 Task: Create New Vendor with Vendor Name: El Taco Tote, Billing Address Line1: 7624 Littleton St., Billing Address Line2: Miami Gardens, Billing Address Line3: TX 77905
Action: Mouse moved to (203, 43)
Screenshot: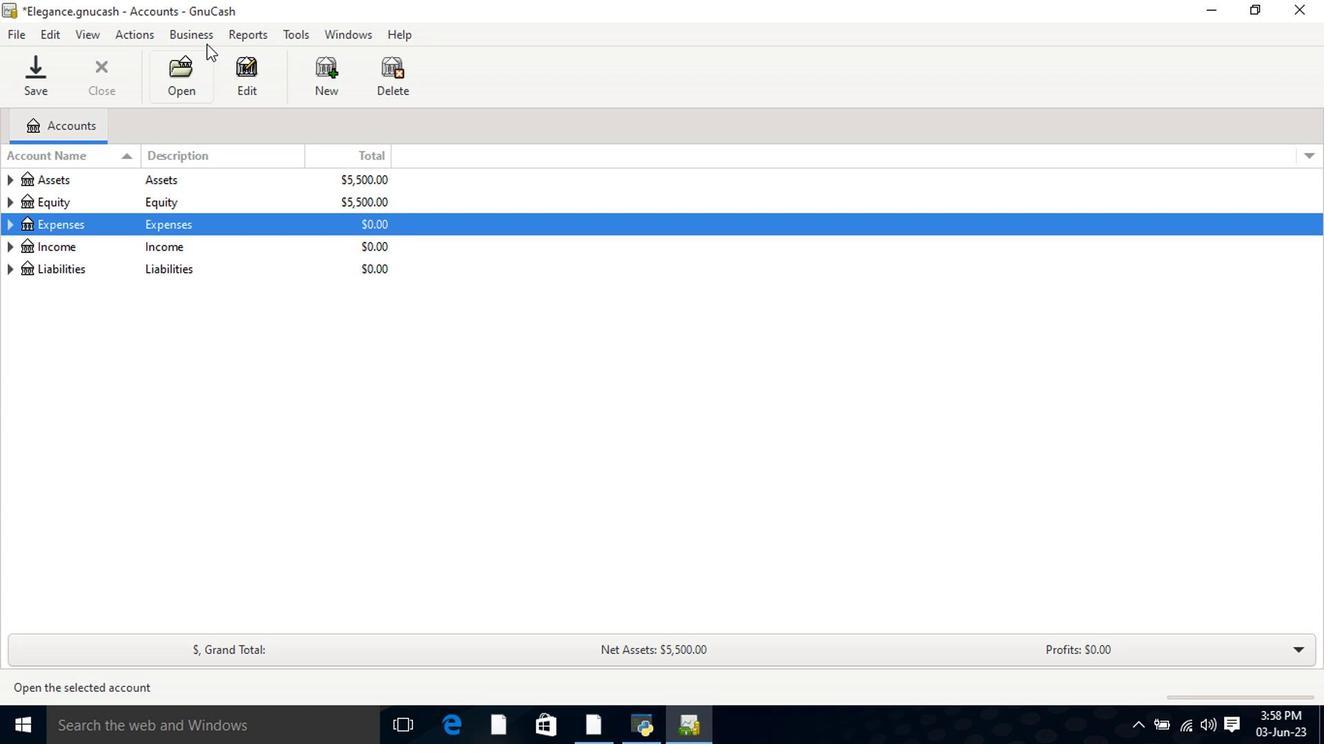 
Action: Mouse pressed left at (203, 43)
Screenshot: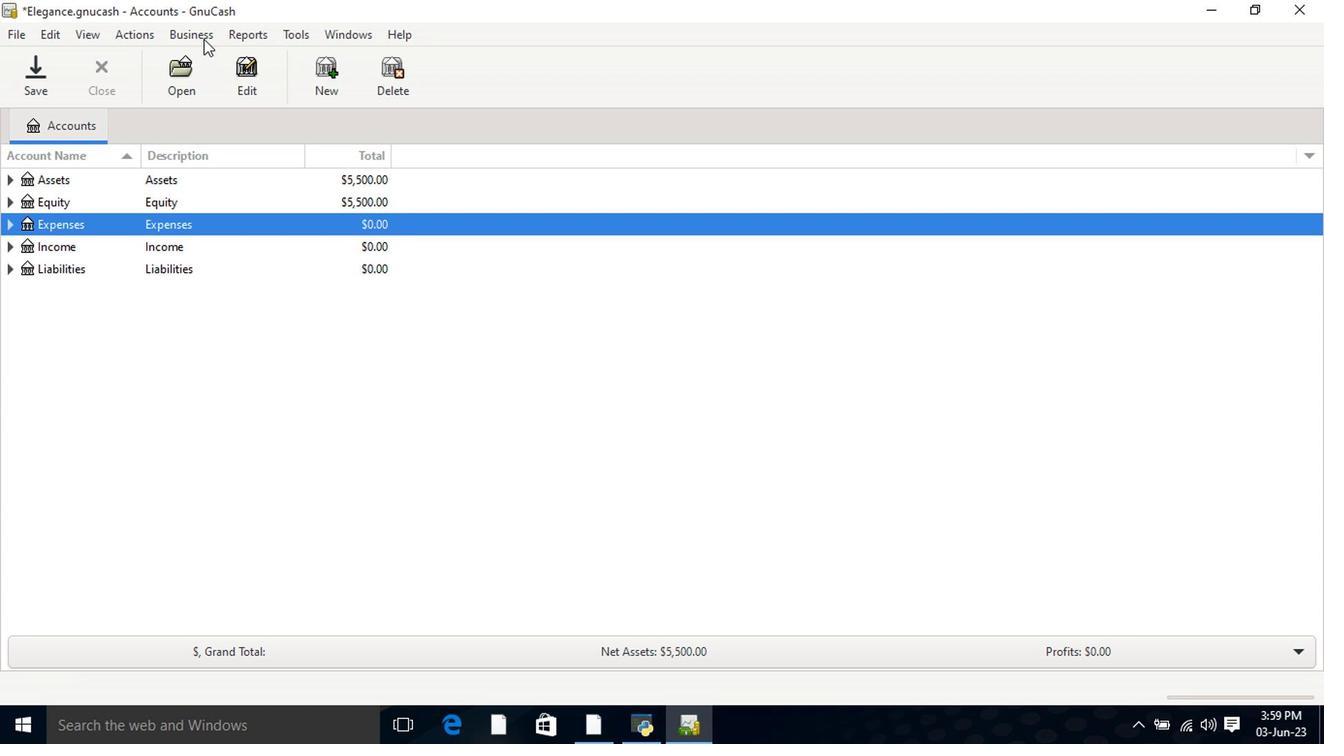 
Action: Mouse moved to (214, 86)
Screenshot: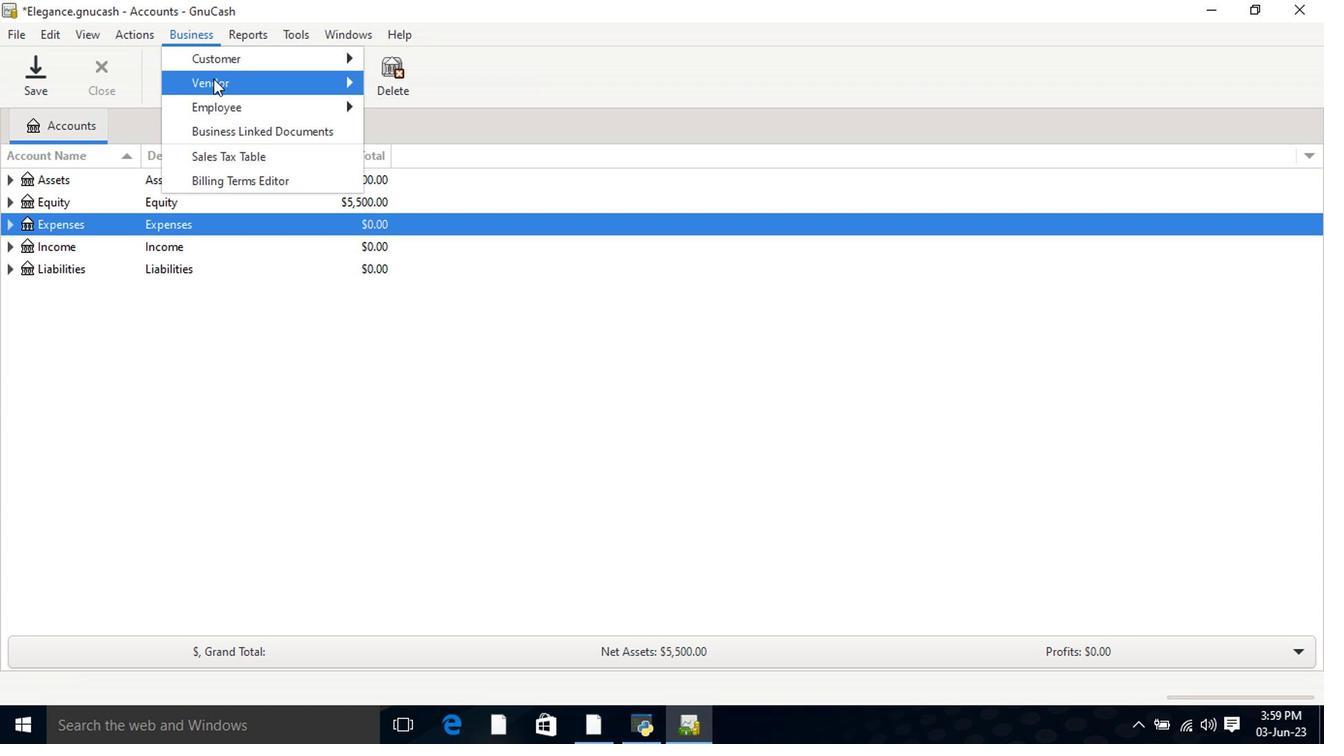 
Action: Mouse pressed left at (214, 86)
Screenshot: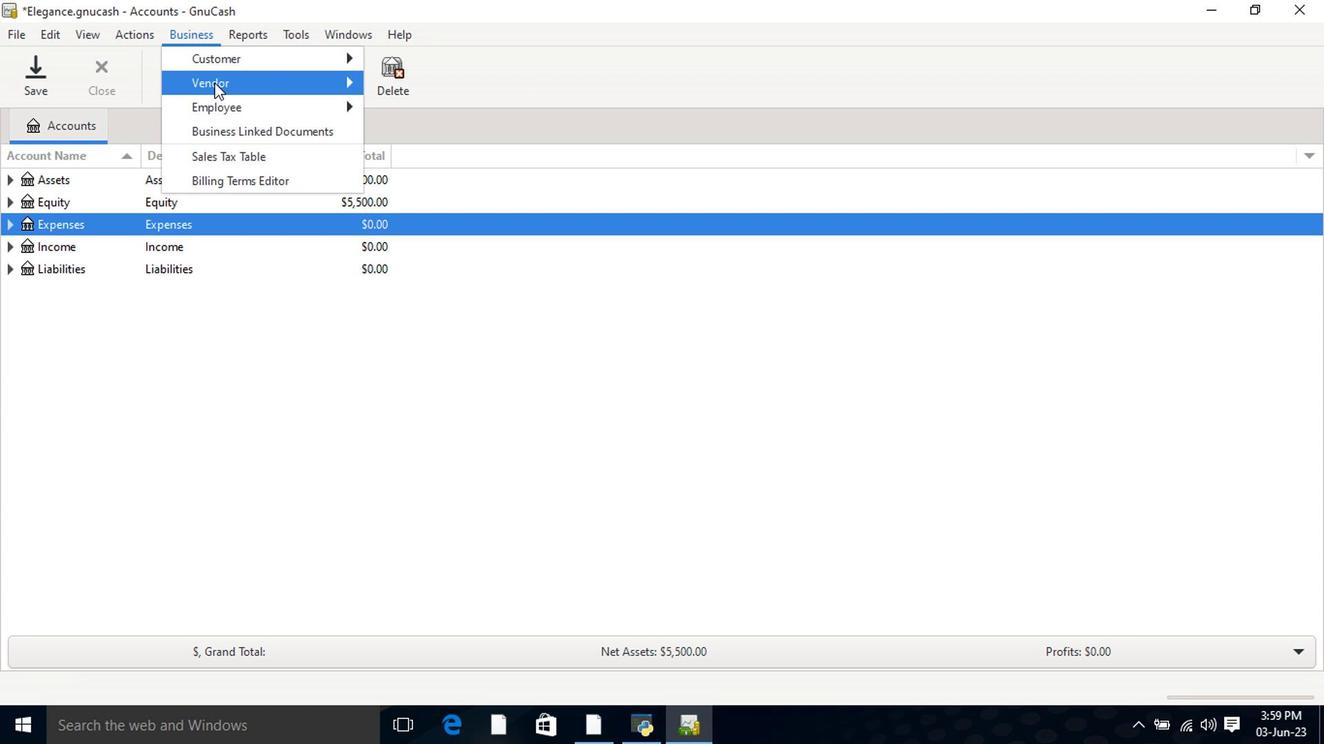
Action: Mouse moved to (412, 118)
Screenshot: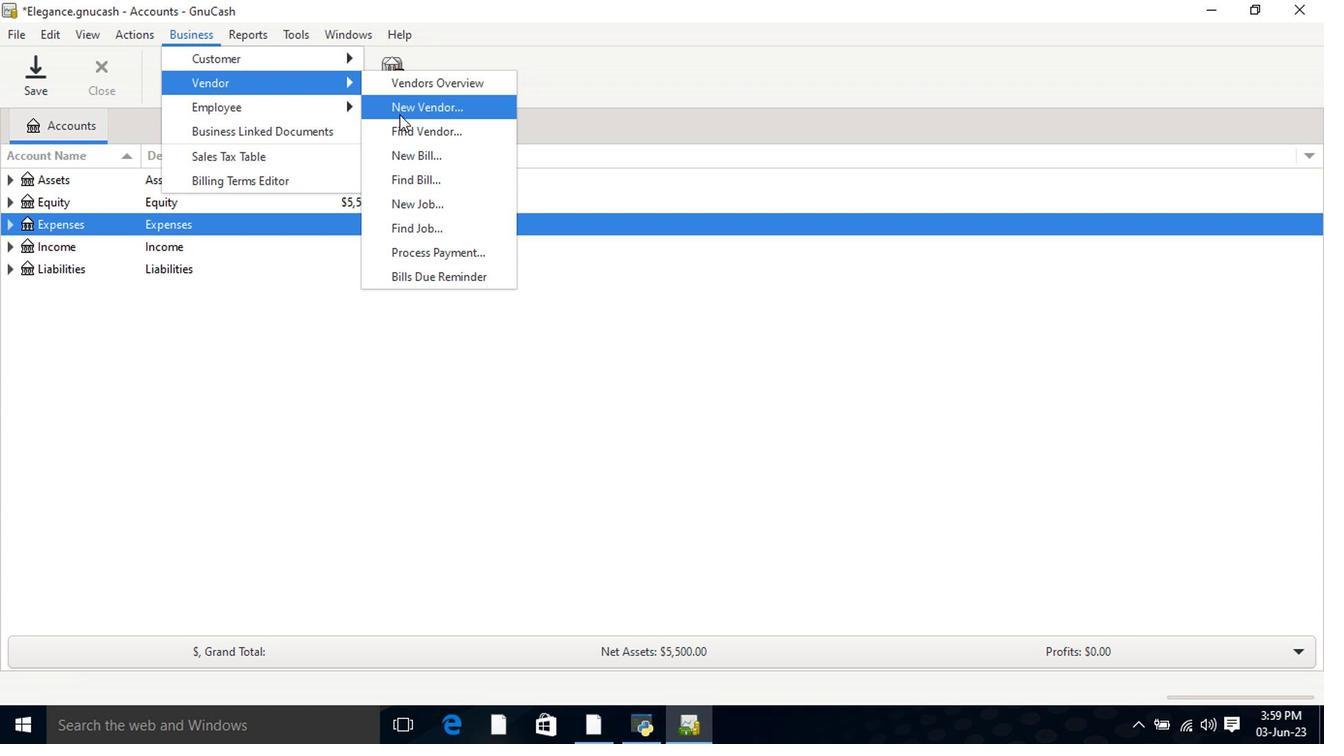 
Action: Mouse pressed left at (412, 118)
Screenshot: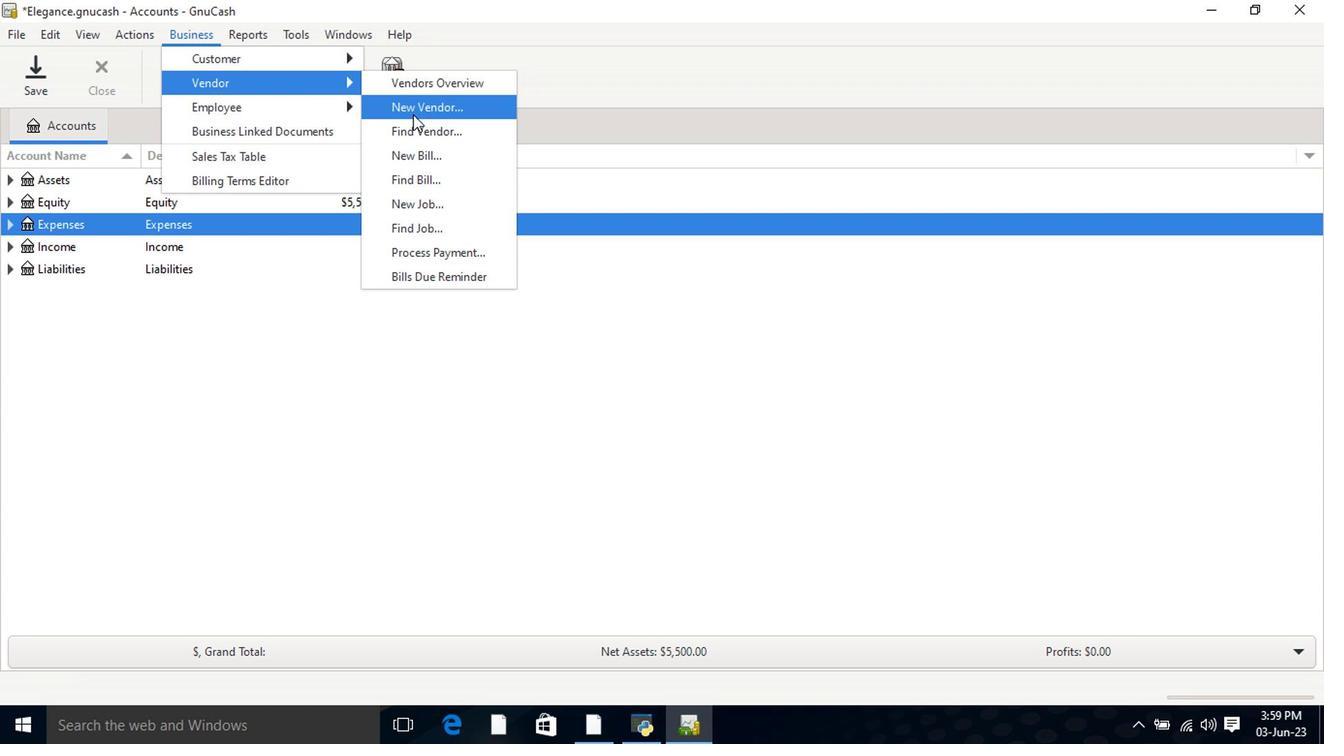
Action: Mouse moved to (709, 226)
Screenshot: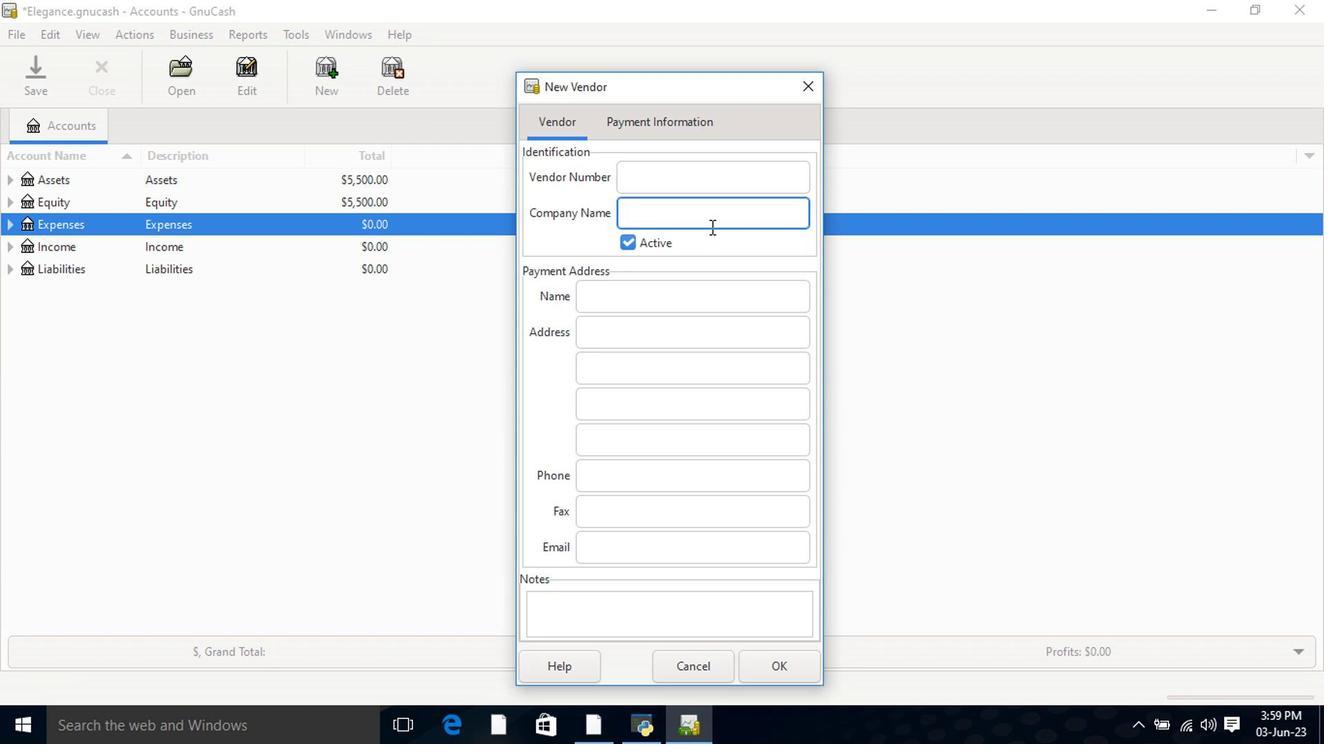 
Action: Key pressed <Key.shift>EI<Key.space><Key.shift>Taco<Key.space><Key.shift>Tote<Key.tab><Key.tab><Key.tab>7624<Key.space><Key.shift>Littleton<Key.space><Key.shift>St.<Key.tab><Key.tab><Key.shift>Mi<Key.shift><Key.tab><Key.shift>Mian<Key.backspace>mi<Key.space><Key.shift>Gardens<Key.tab><Key.shift>TX<Key.space>77905
Screenshot: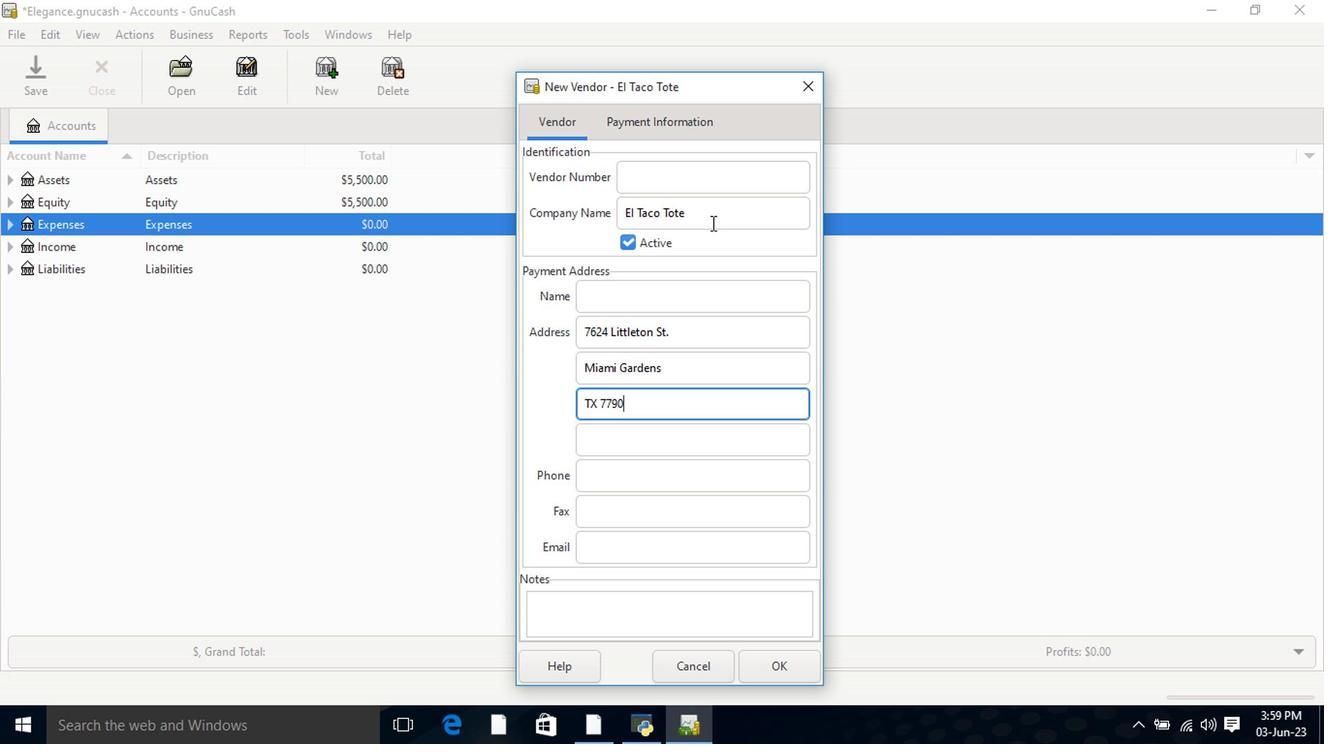
Action: Mouse moved to (666, 111)
Screenshot: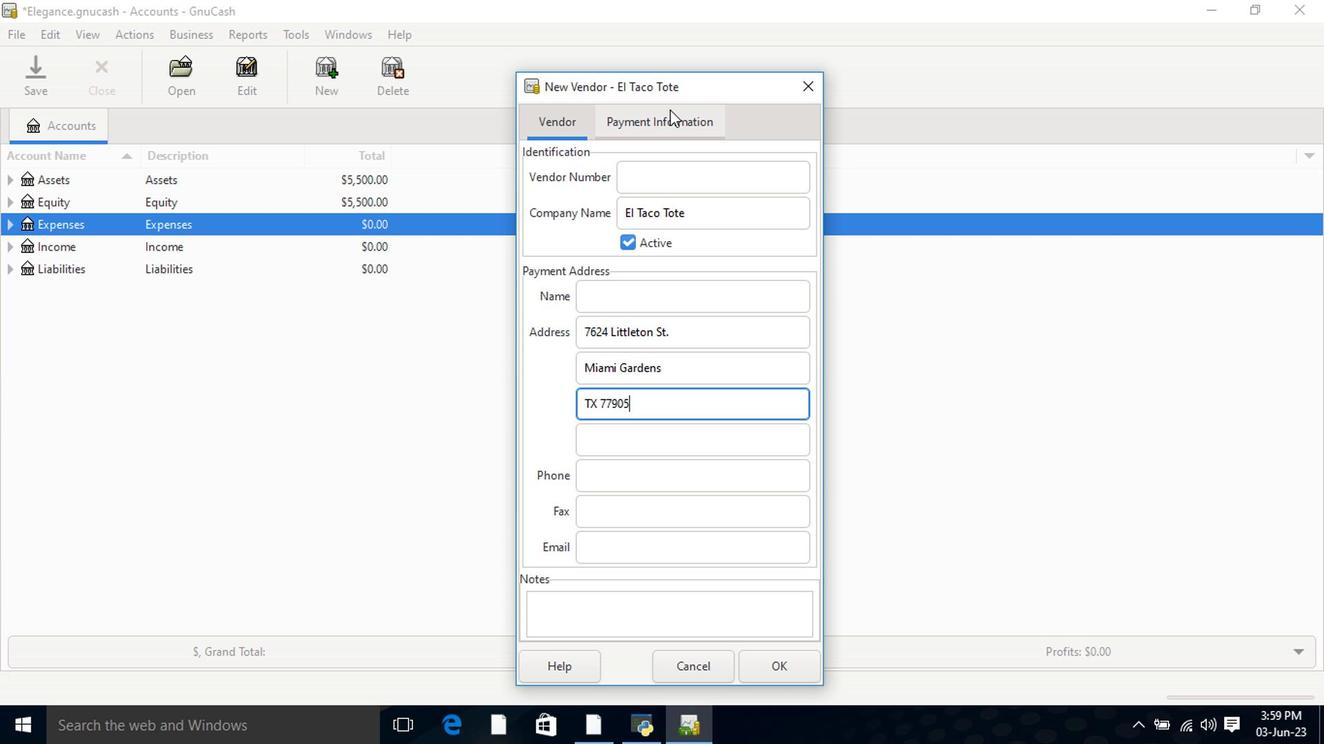 
Action: Mouse pressed left at (666, 111)
Screenshot: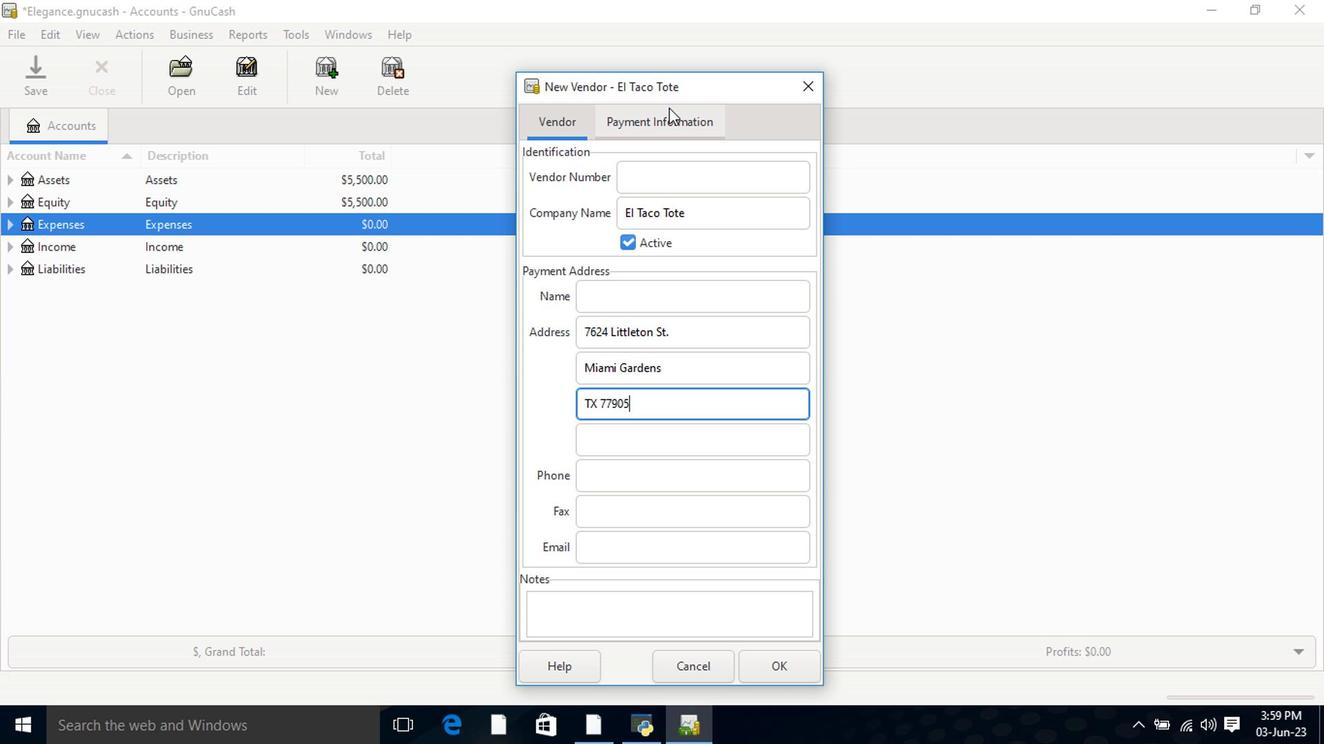 
Action: Mouse moved to (781, 670)
Screenshot: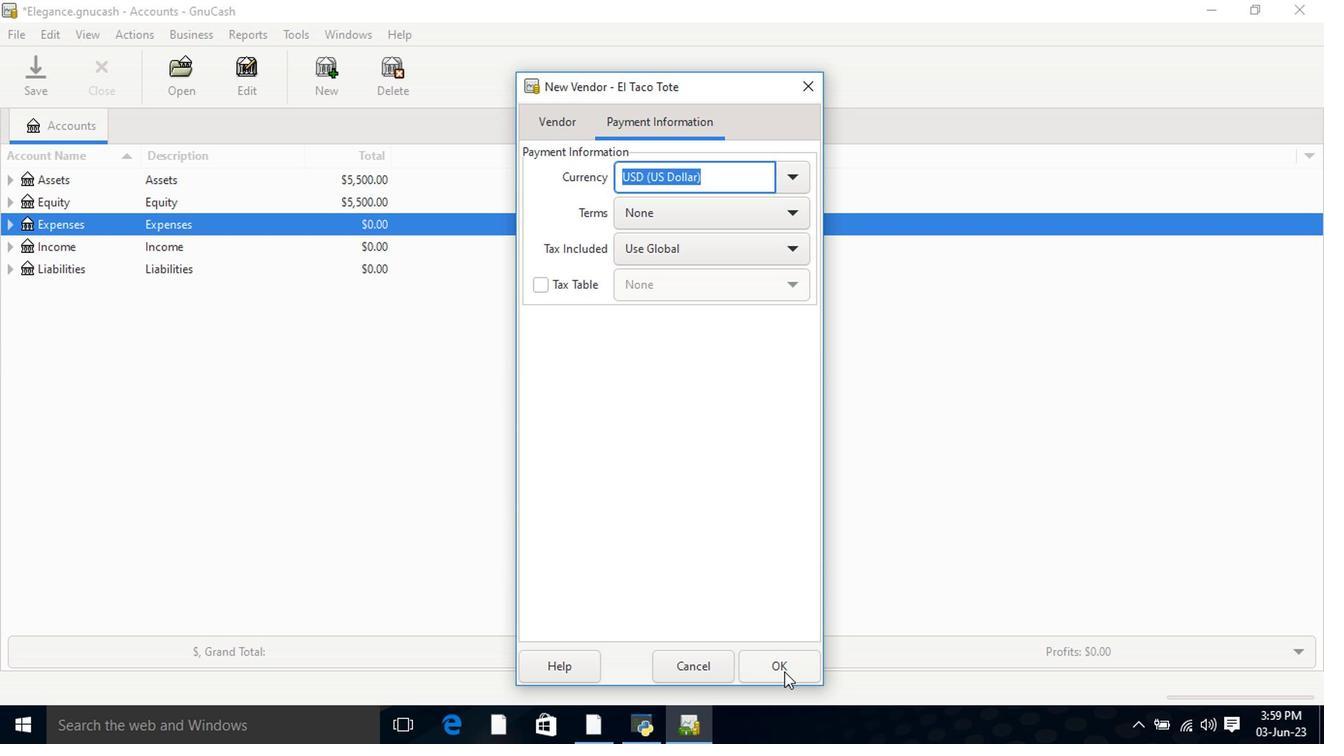 
Action: Mouse pressed left at (781, 670)
Screenshot: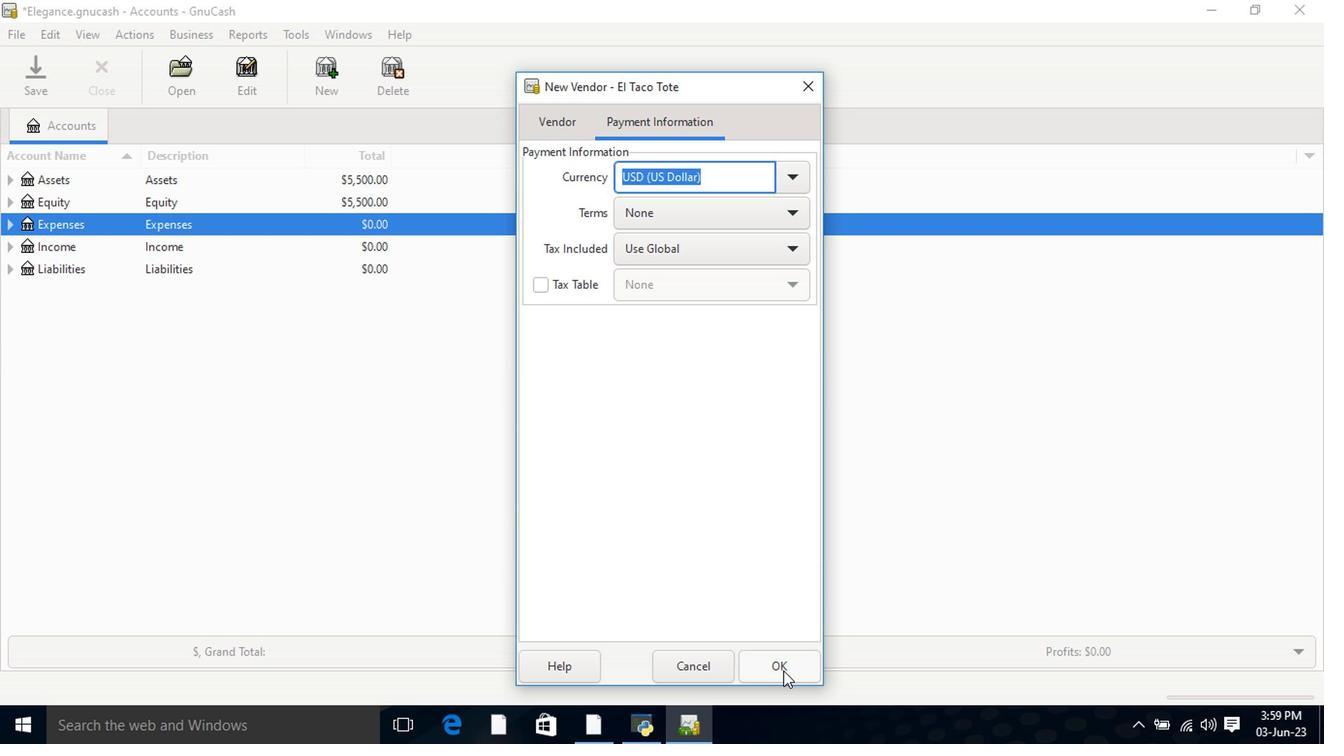 
